 Task: Add the location "Delhi, India".
Action: Mouse moved to (582, 72)
Screenshot: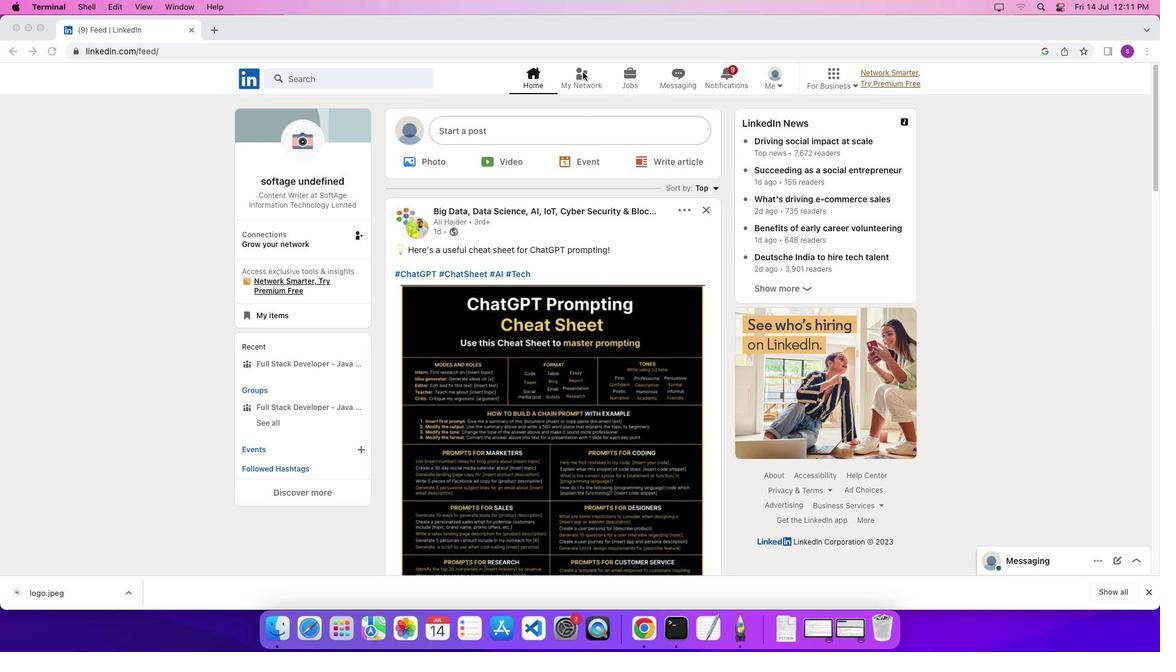 
Action: Mouse pressed left at (582, 72)
Screenshot: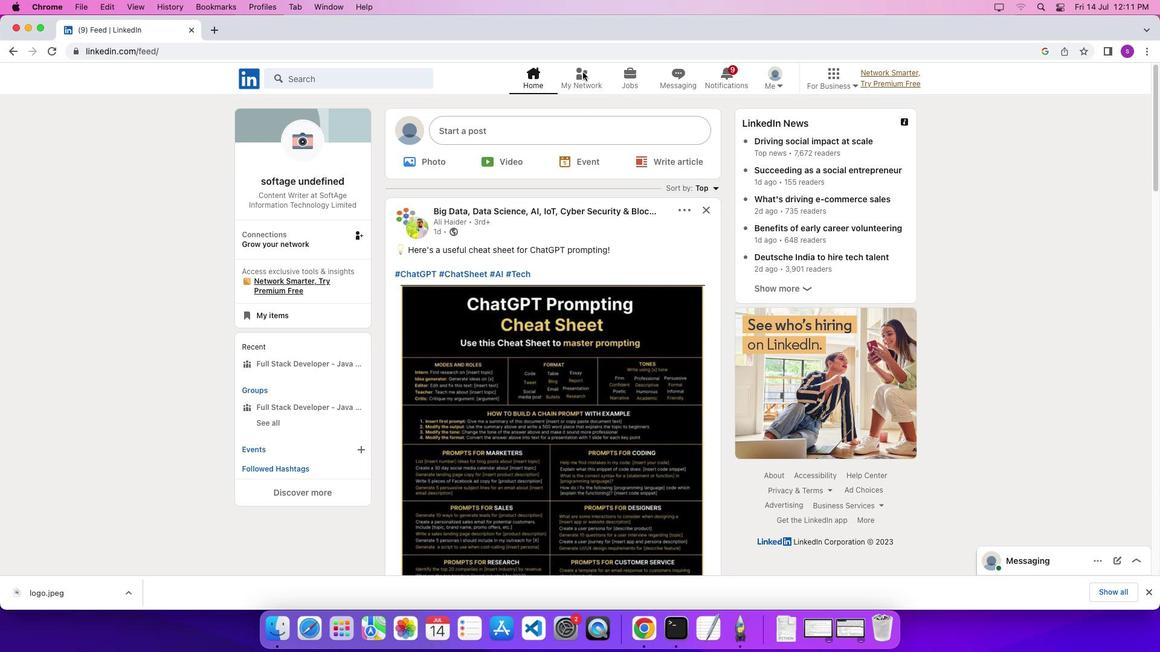 
Action: Mouse pressed left at (582, 72)
Screenshot: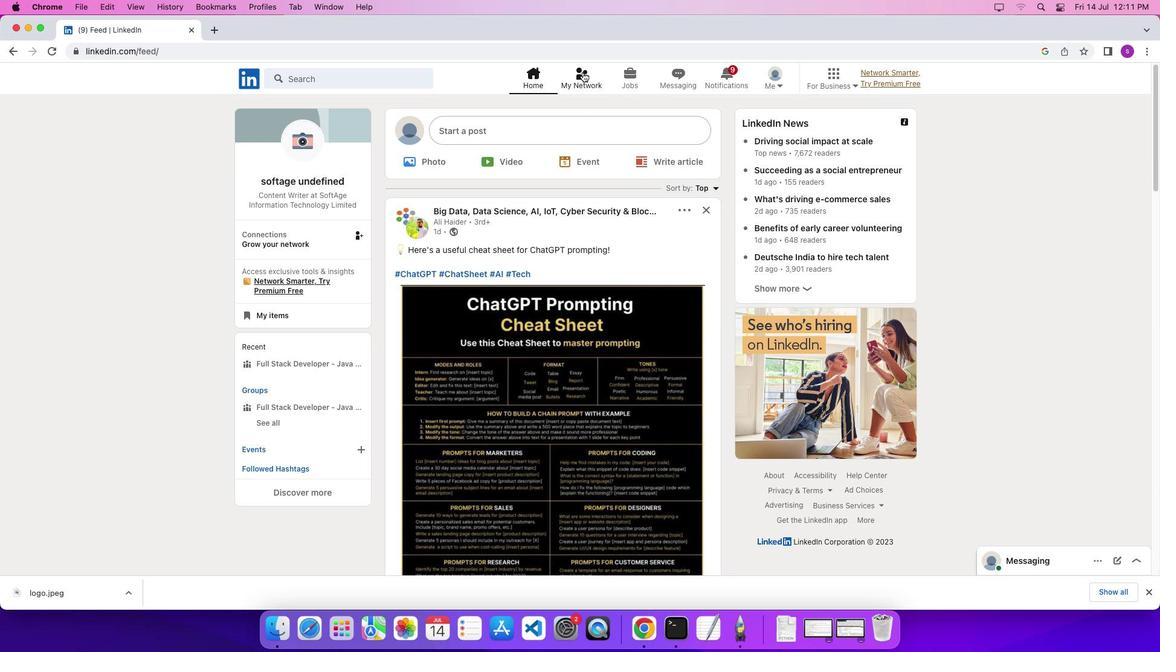 
Action: Mouse moved to (262, 226)
Screenshot: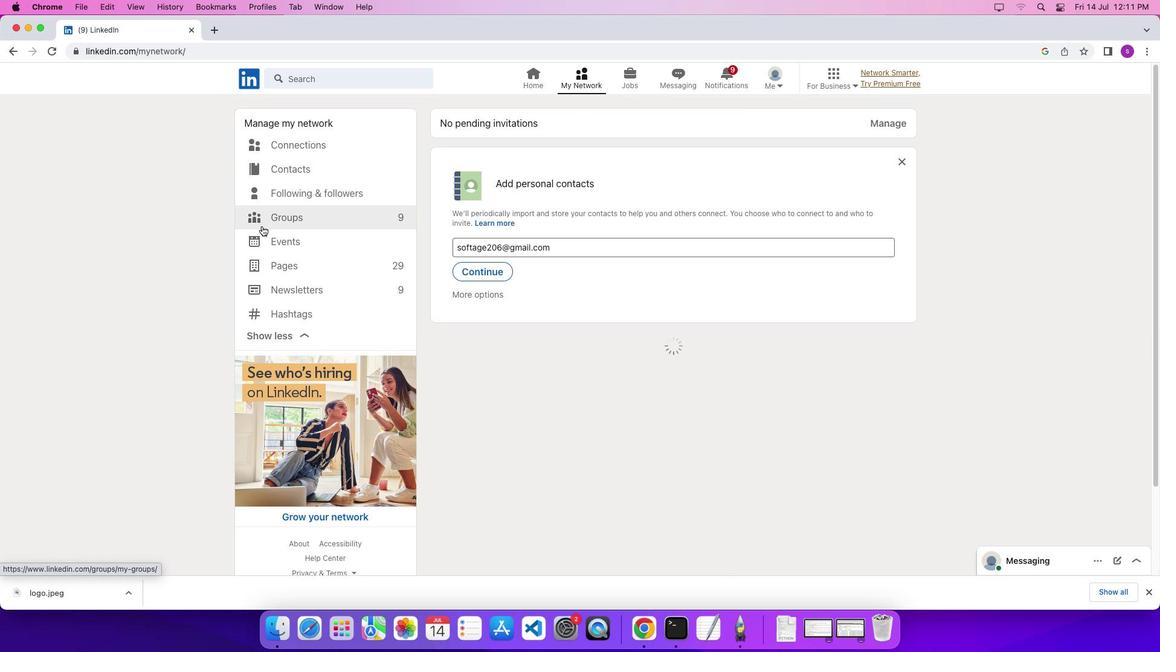 
Action: Mouse pressed left at (262, 226)
Screenshot: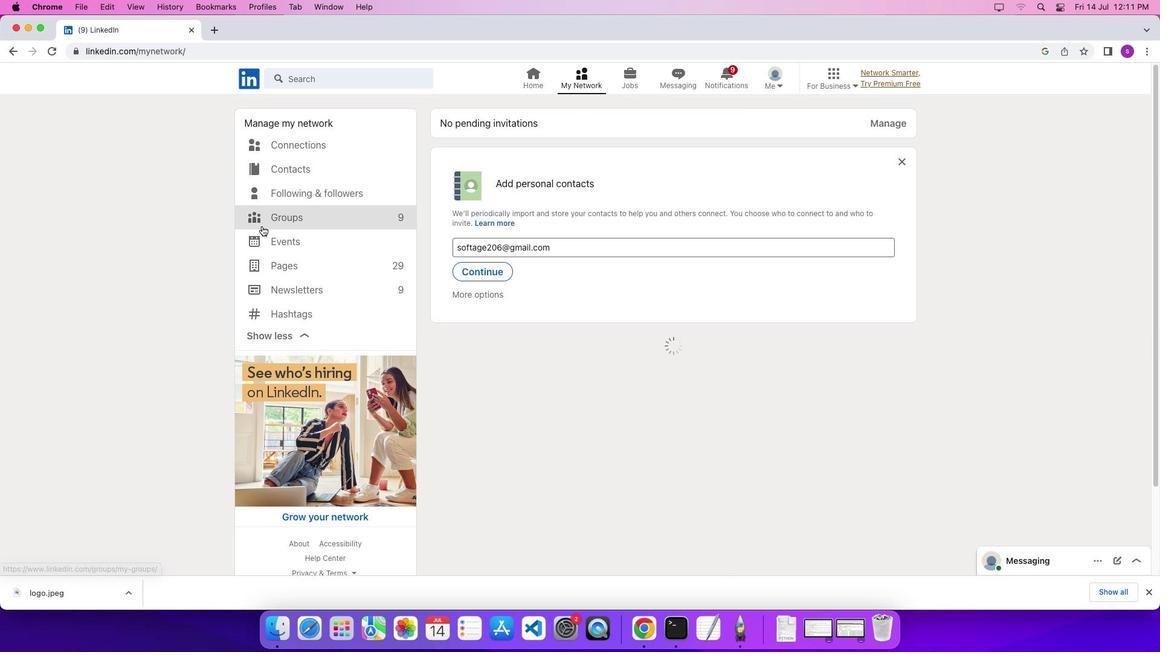 
Action: Mouse moved to (290, 216)
Screenshot: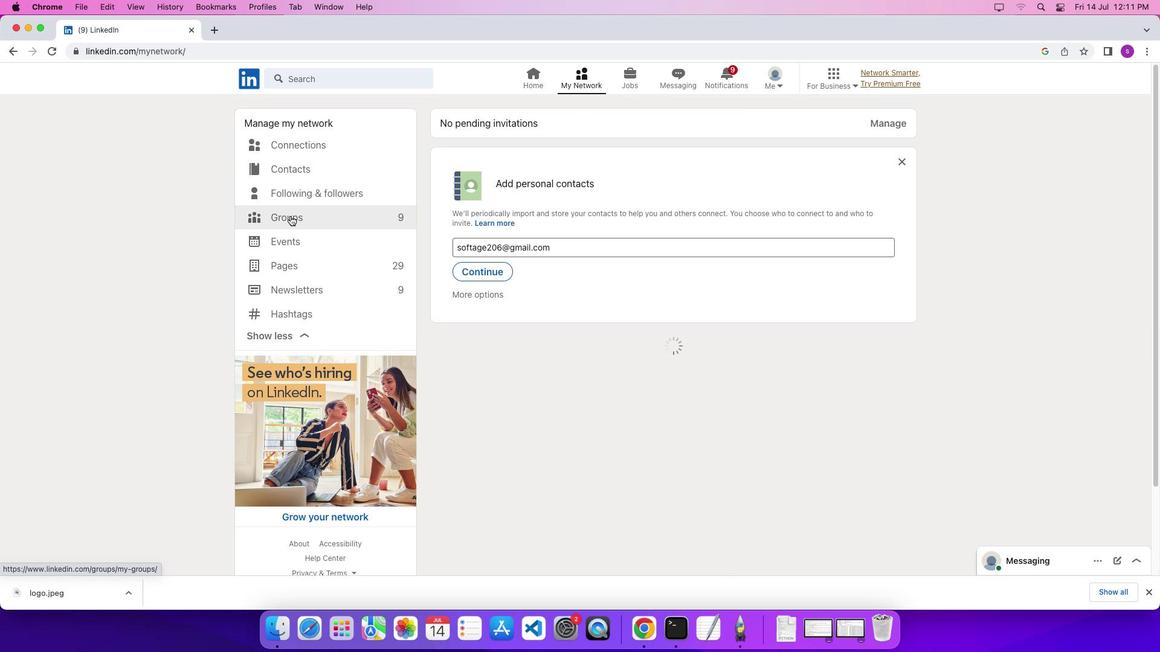 
Action: Mouse pressed left at (290, 216)
Screenshot: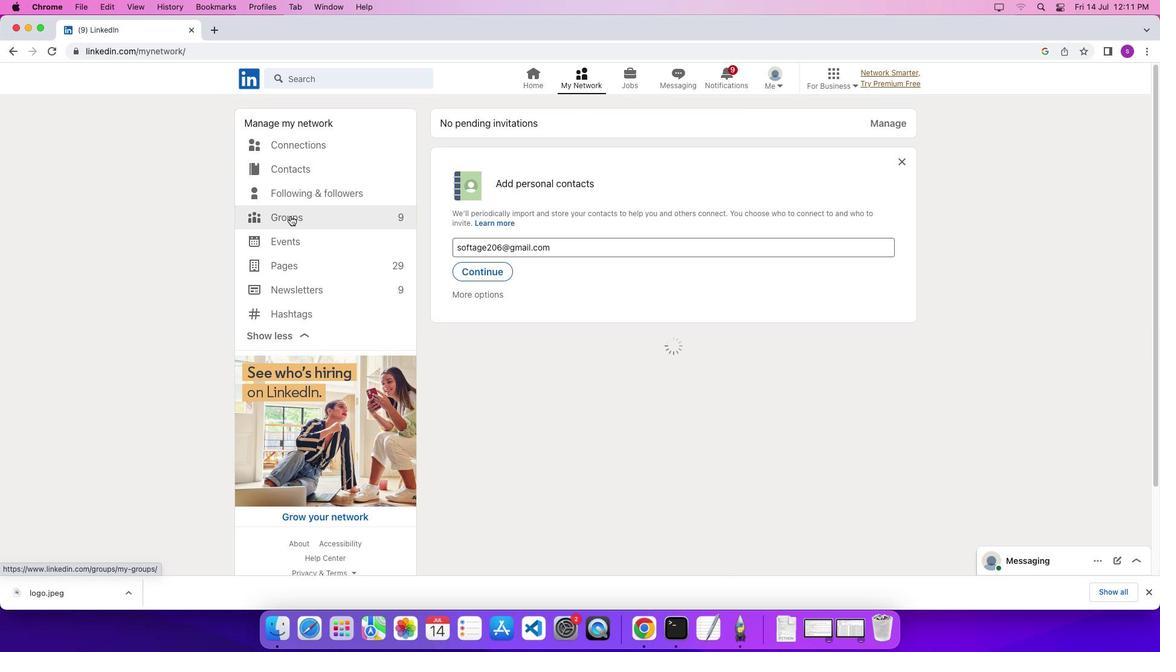 
Action: Mouse pressed left at (290, 216)
Screenshot: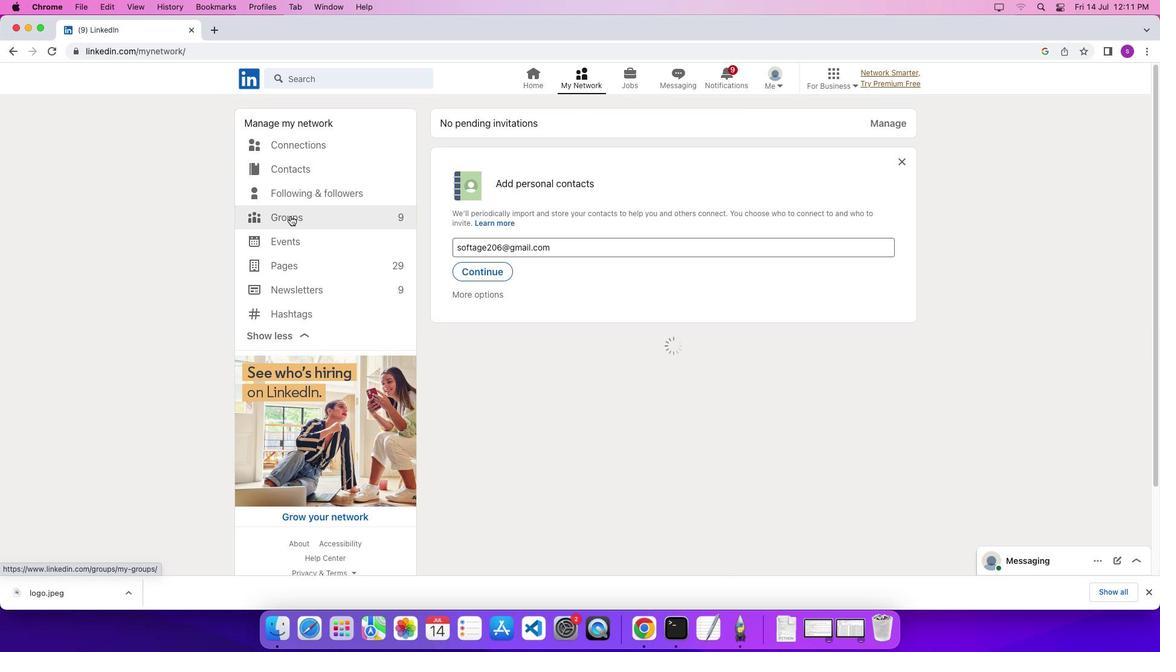 
Action: Mouse moved to (663, 120)
Screenshot: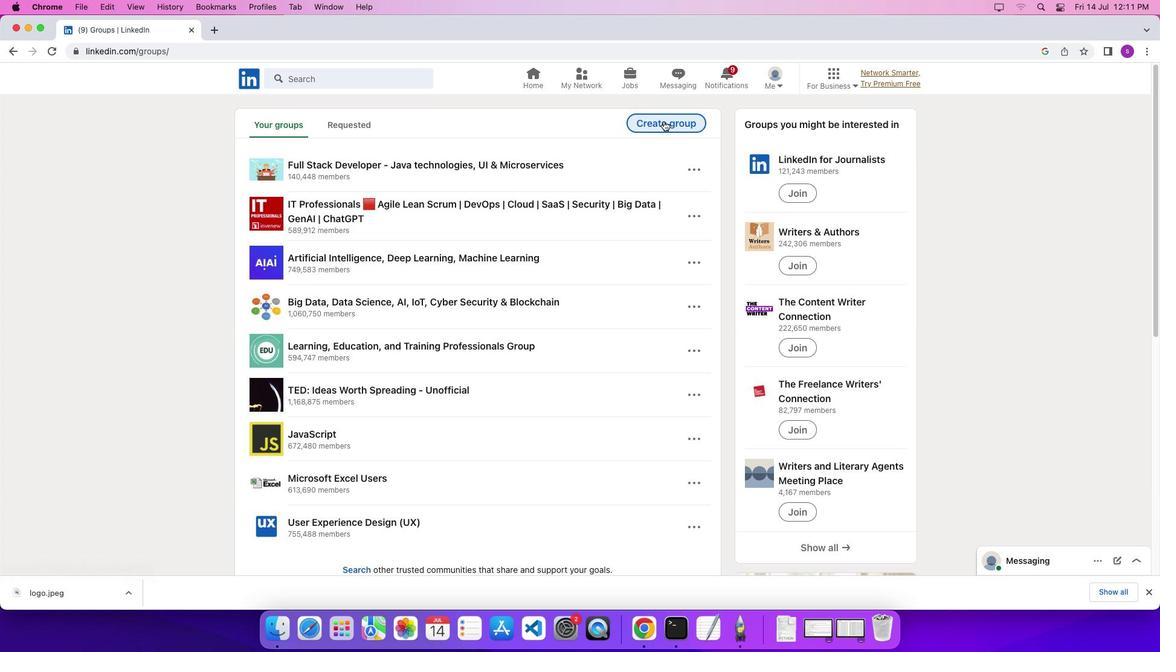 
Action: Mouse pressed left at (663, 120)
Screenshot: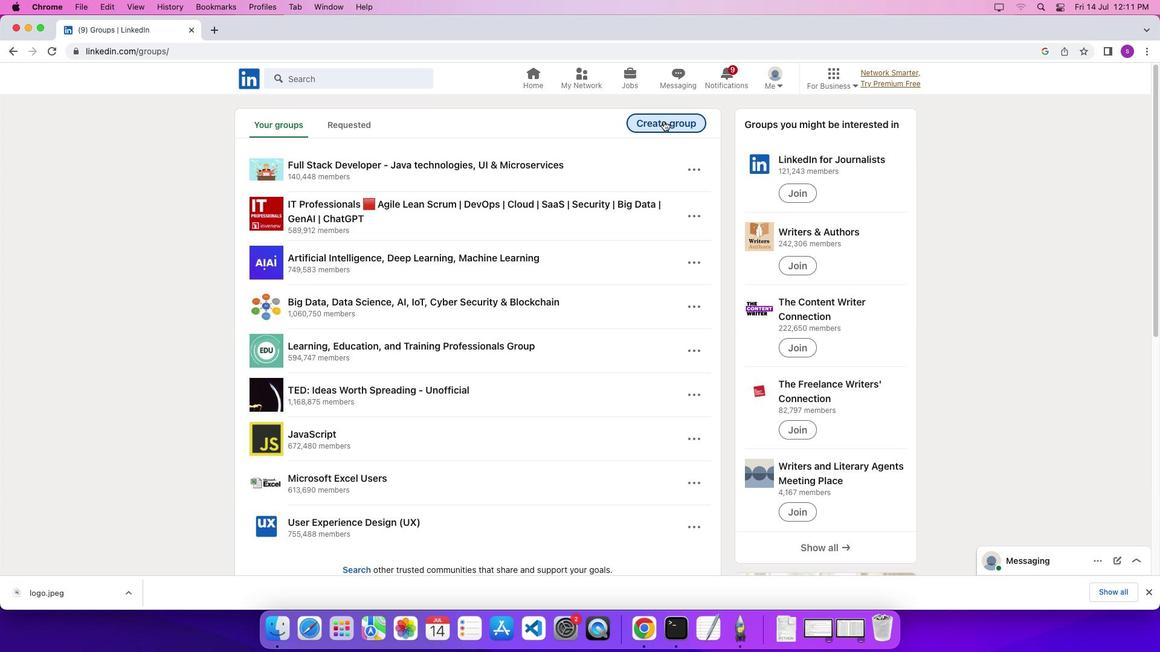 
Action: Mouse moved to (521, 391)
Screenshot: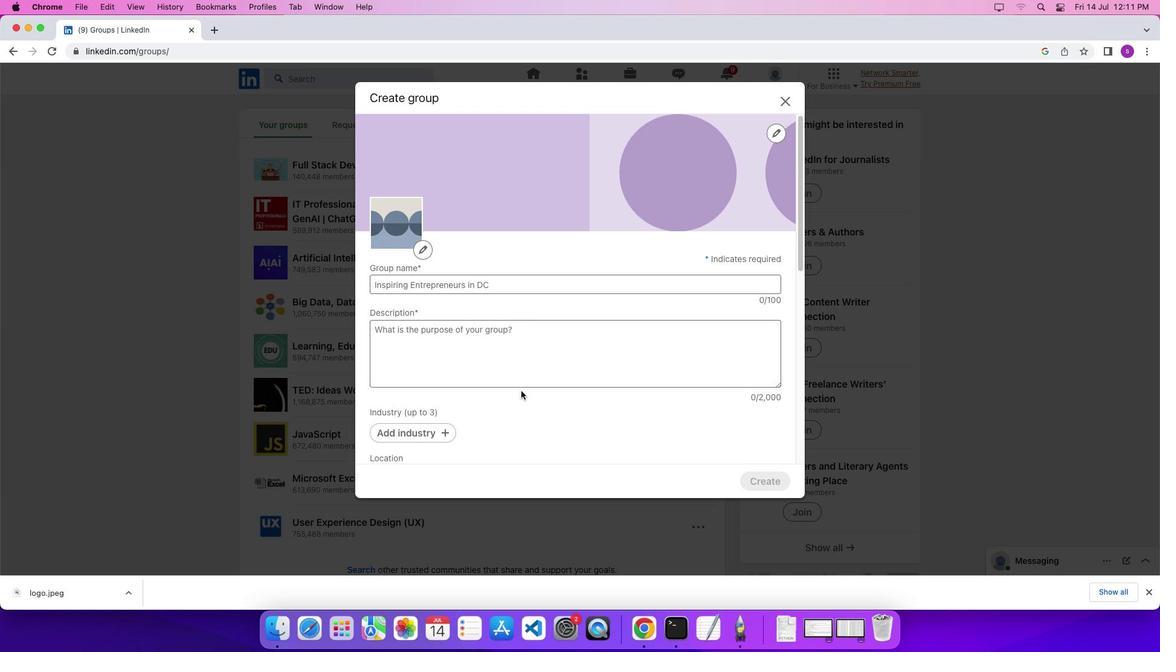 
Action: Mouse scrolled (521, 391) with delta (0, 0)
Screenshot: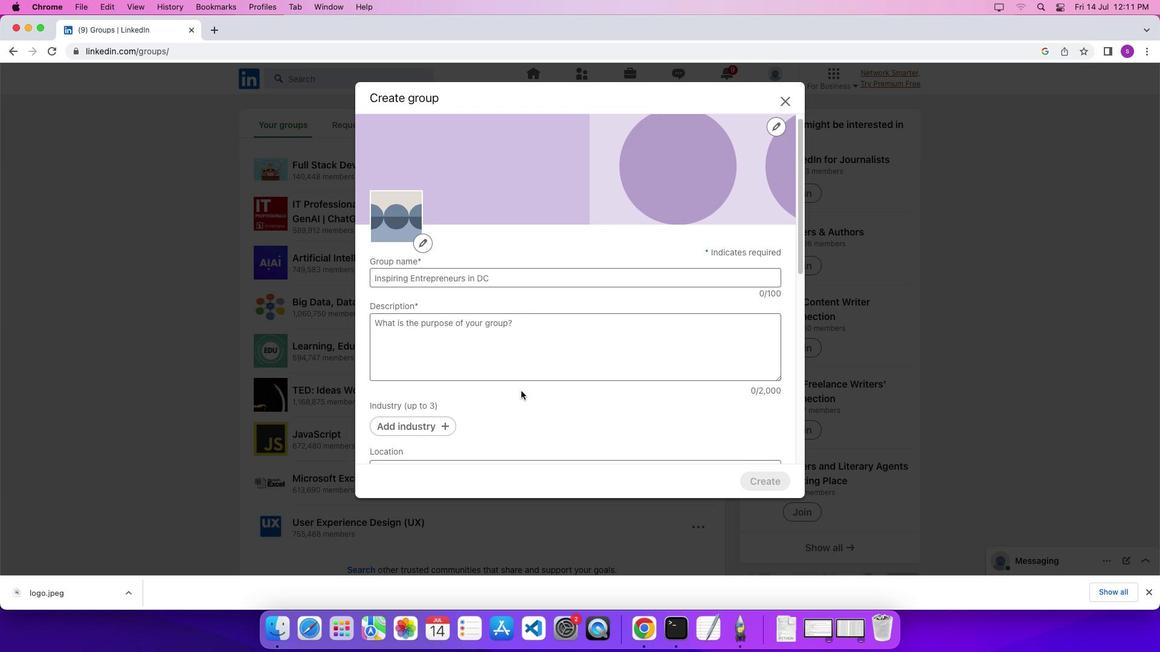 
Action: Mouse scrolled (521, 391) with delta (0, 0)
Screenshot: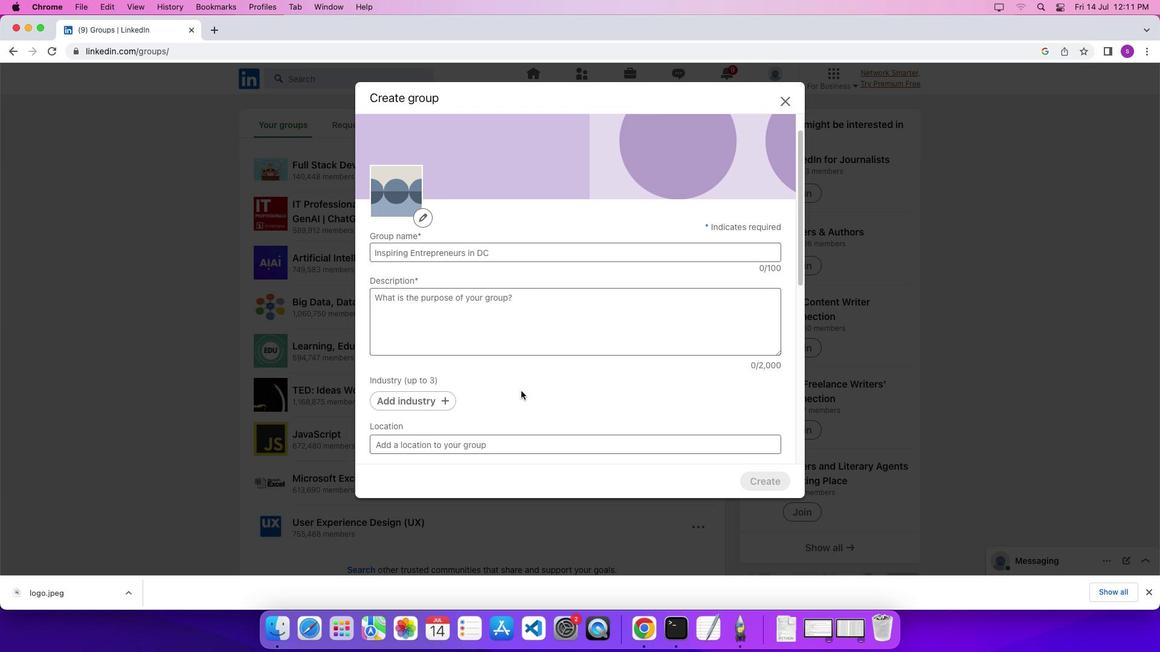 
Action: Mouse scrolled (521, 391) with delta (0, -1)
Screenshot: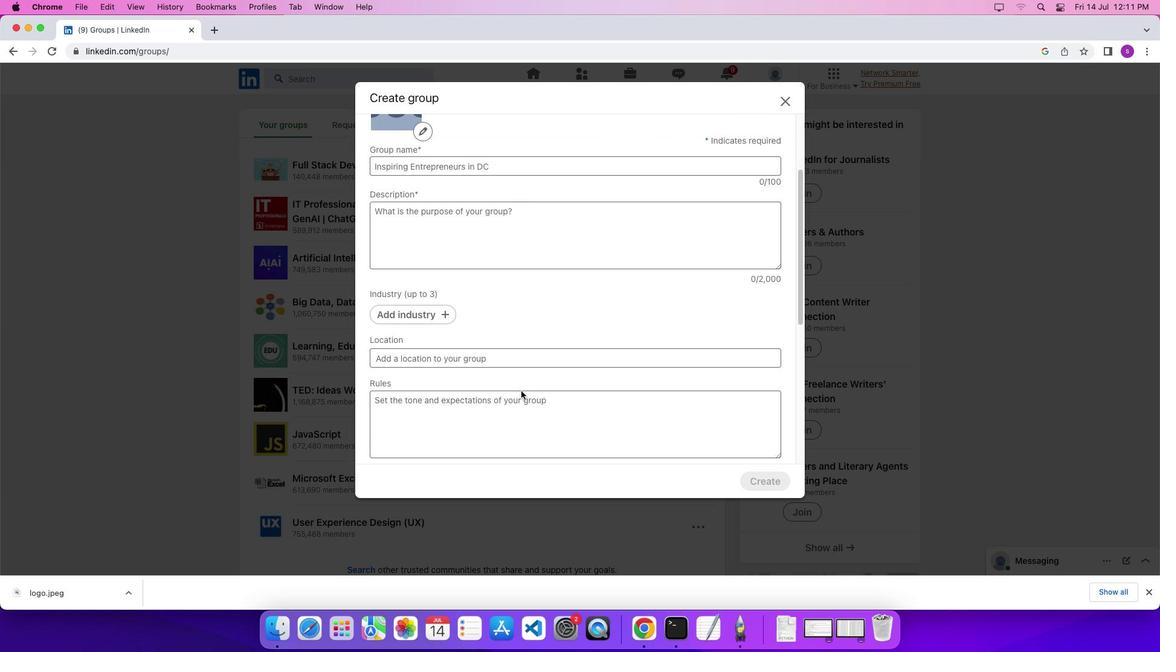 
Action: Mouse moved to (516, 347)
Screenshot: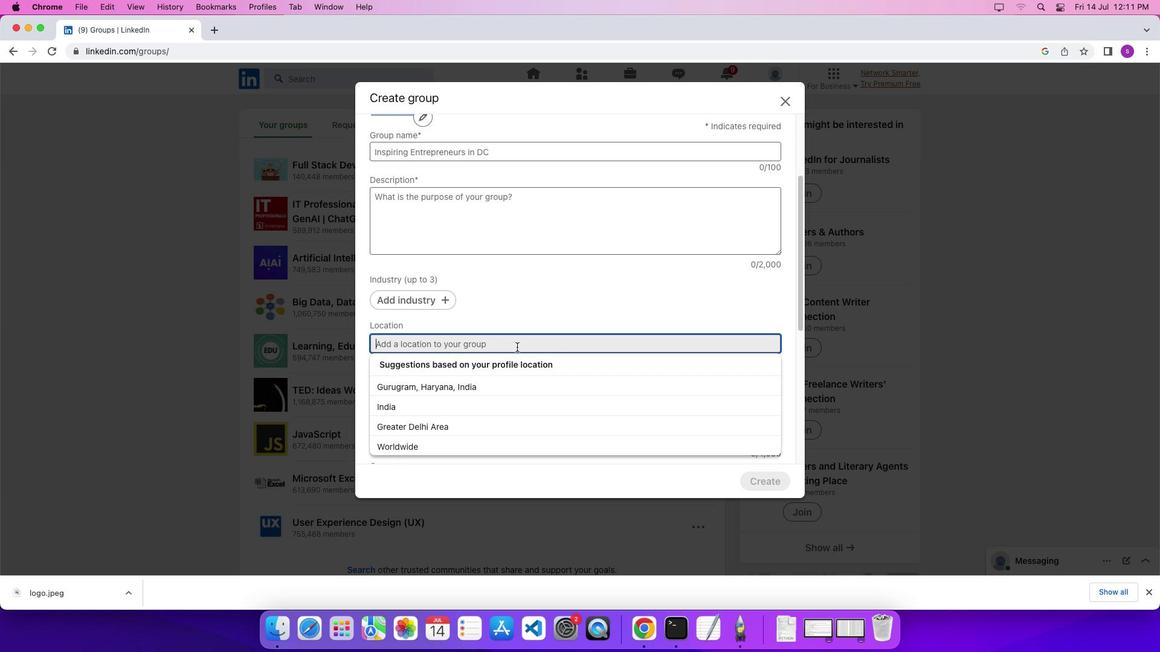 
Action: Mouse pressed left at (516, 347)
Screenshot: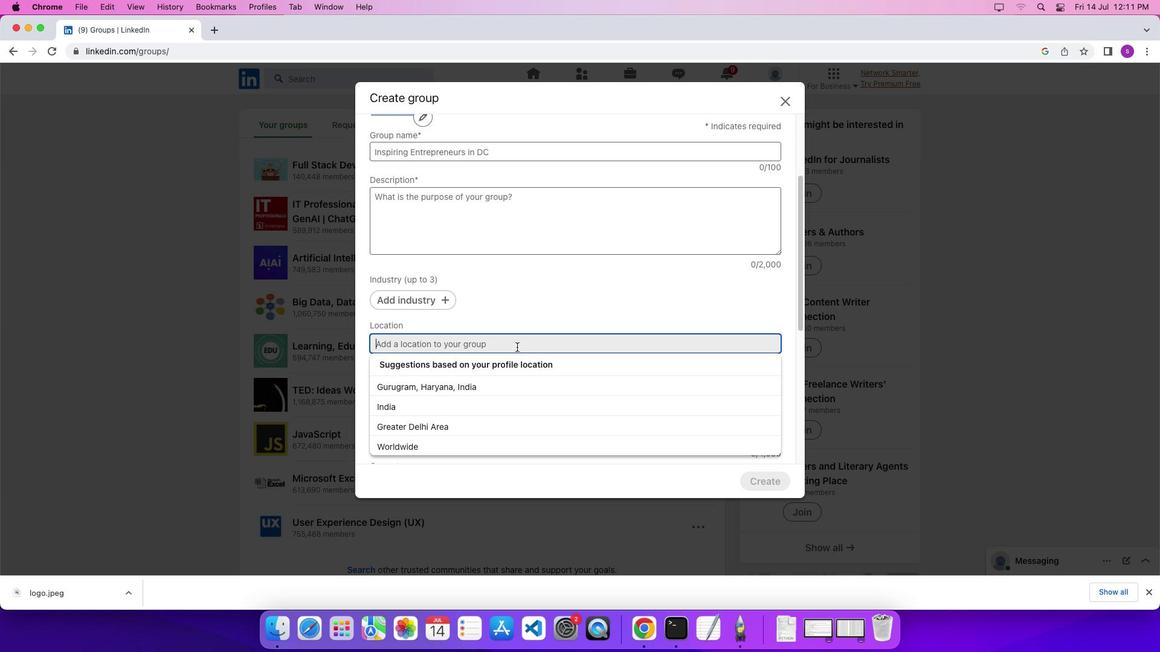 
Action: Mouse moved to (554, 406)
Screenshot: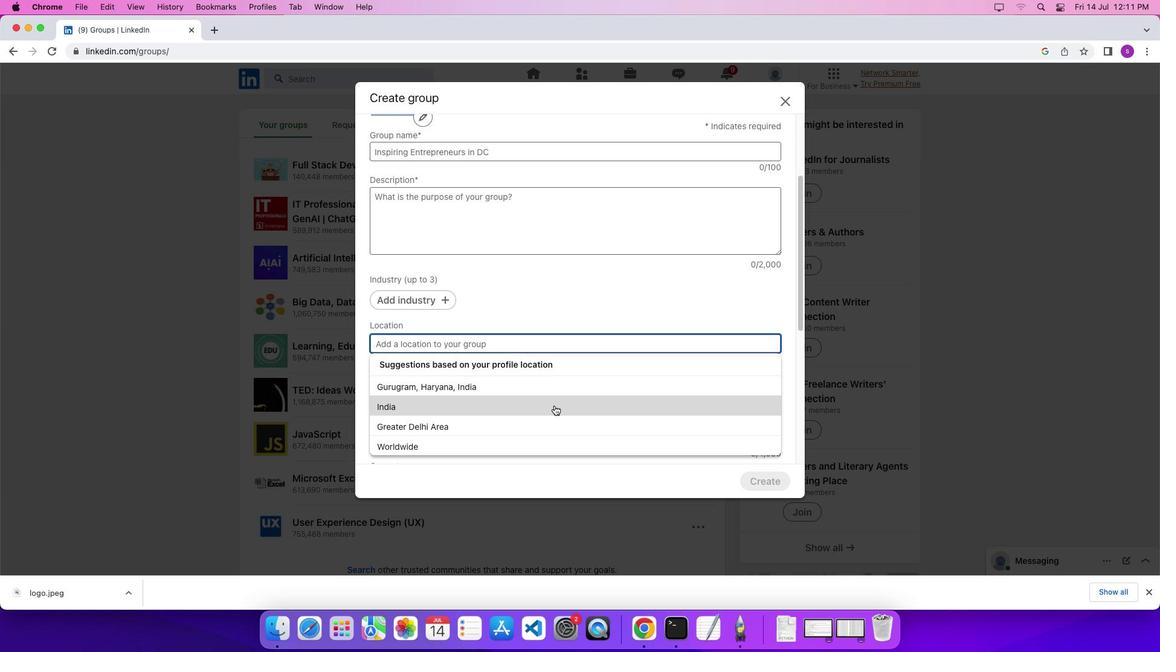 
Action: Key pressed Key.shift'D''e''l''h''i'','Key.spaceKey.shift'I''n''d''i''a'
Screenshot: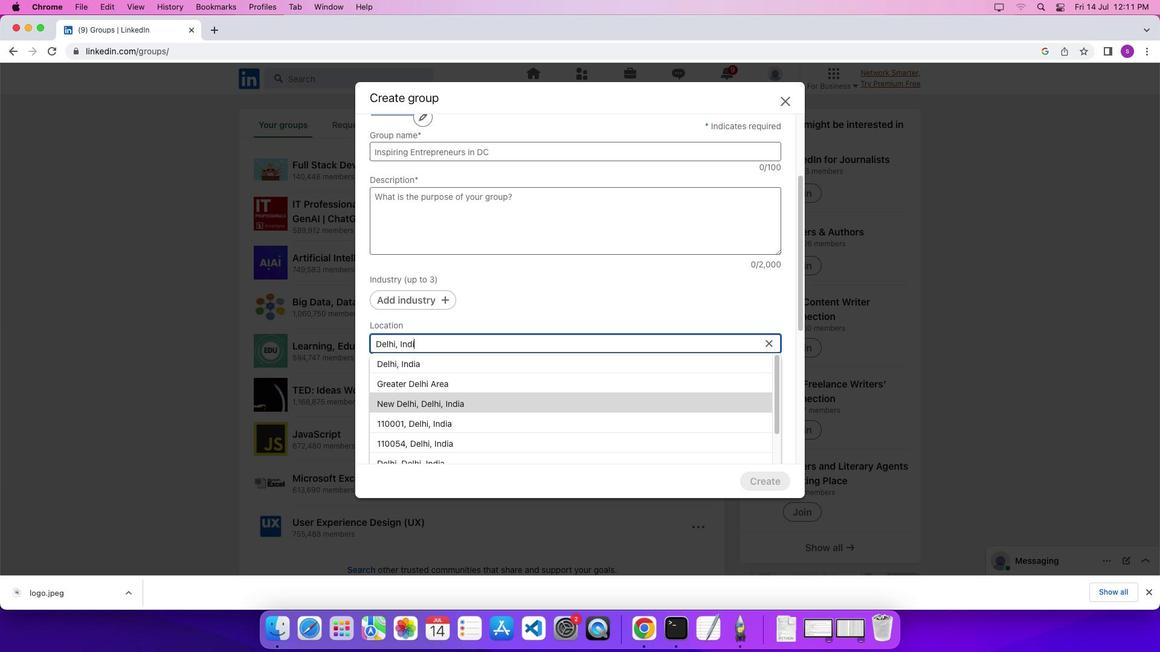 
Action: Mouse moved to (545, 364)
Screenshot: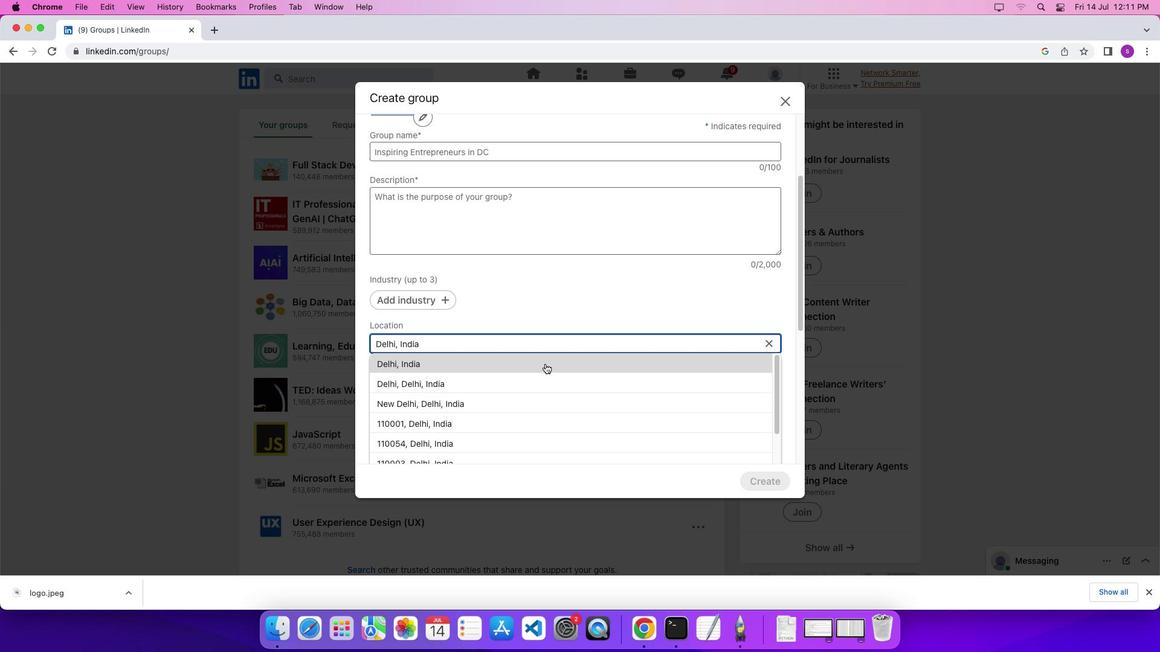 
Action: Mouse pressed left at (545, 364)
Screenshot: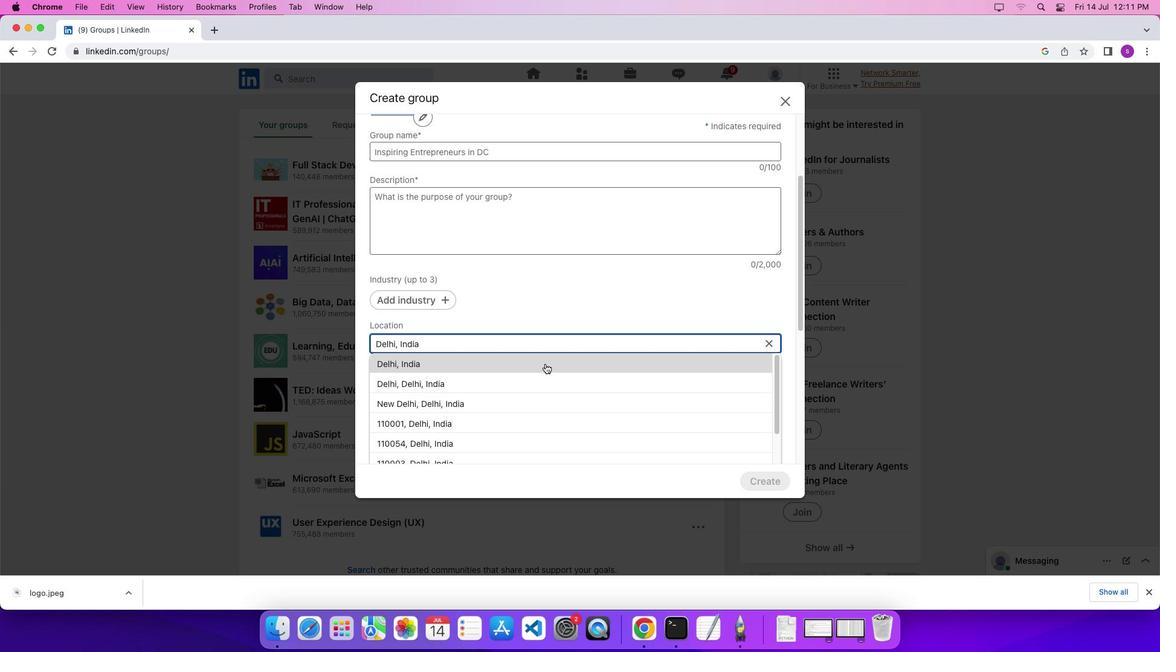 
Action: Mouse moved to (542, 385)
Screenshot: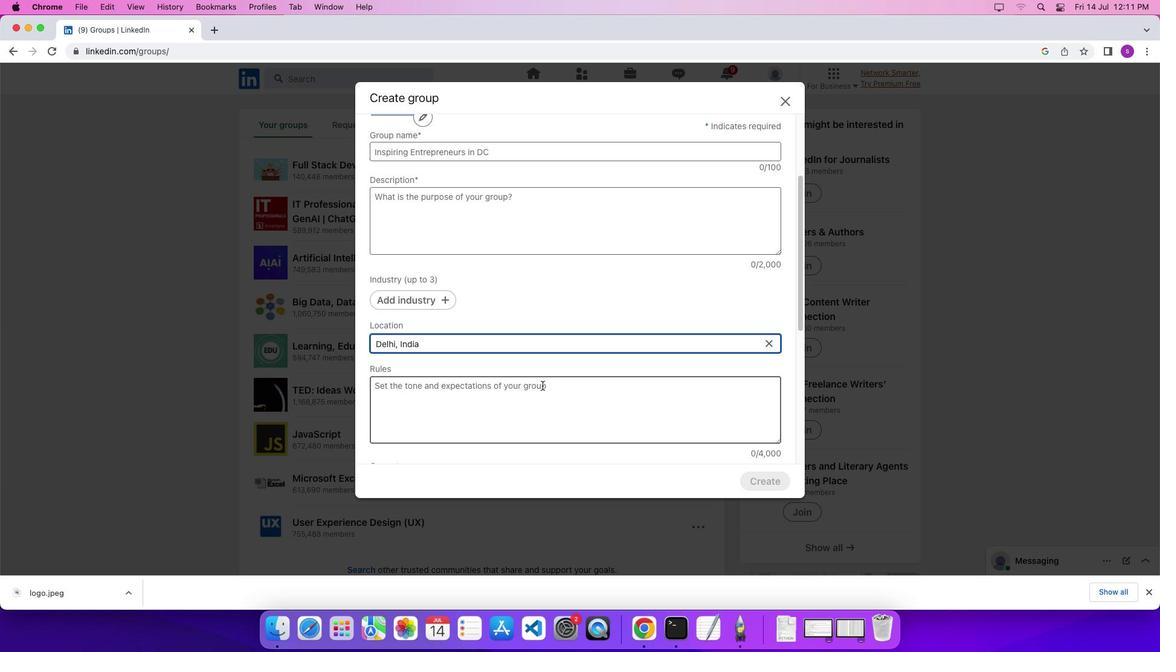 
